 Task: Select the true in the enable.
Action: Mouse moved to (8, 586)
Screenshot: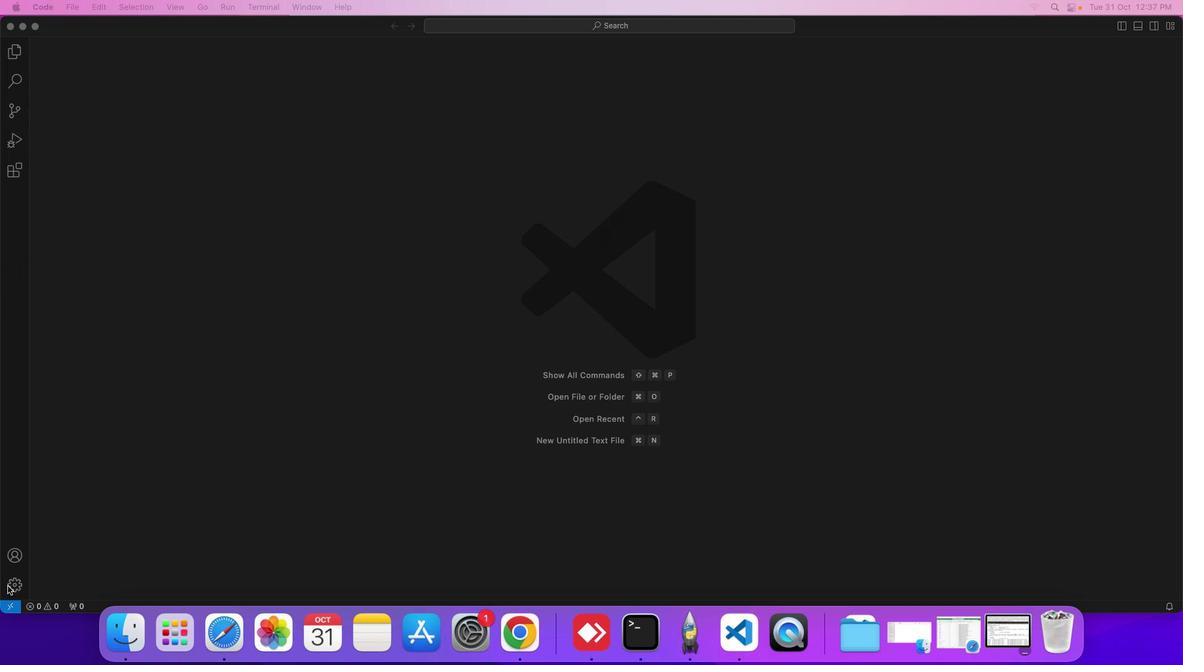 
Action: Mouse pressed left at (8, 586)
Screenshot: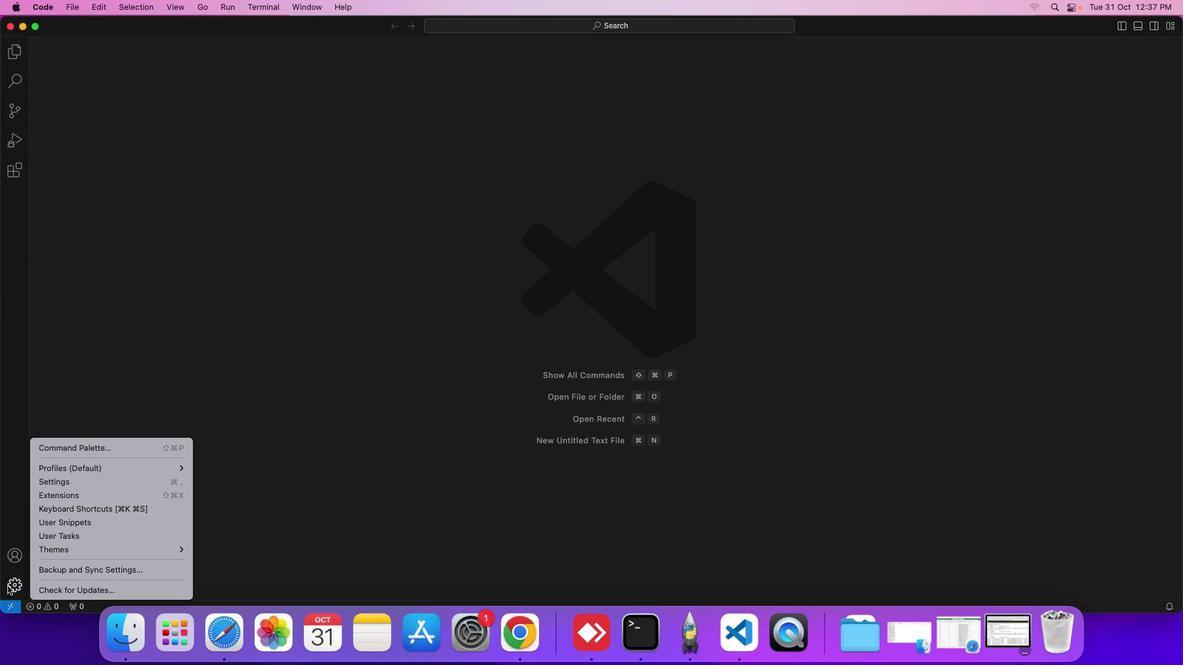 
Action: Mouse moved to (62, 478)
Screenshot: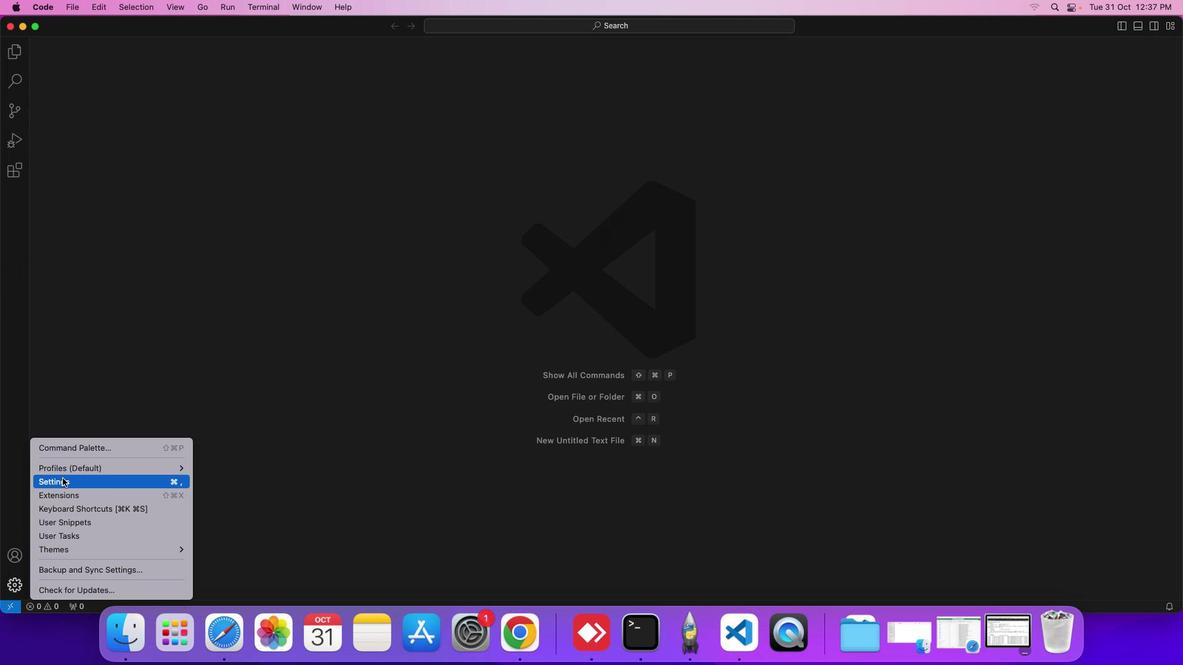 
Action: Mouse pressed left at (62, 478)
Screenshot: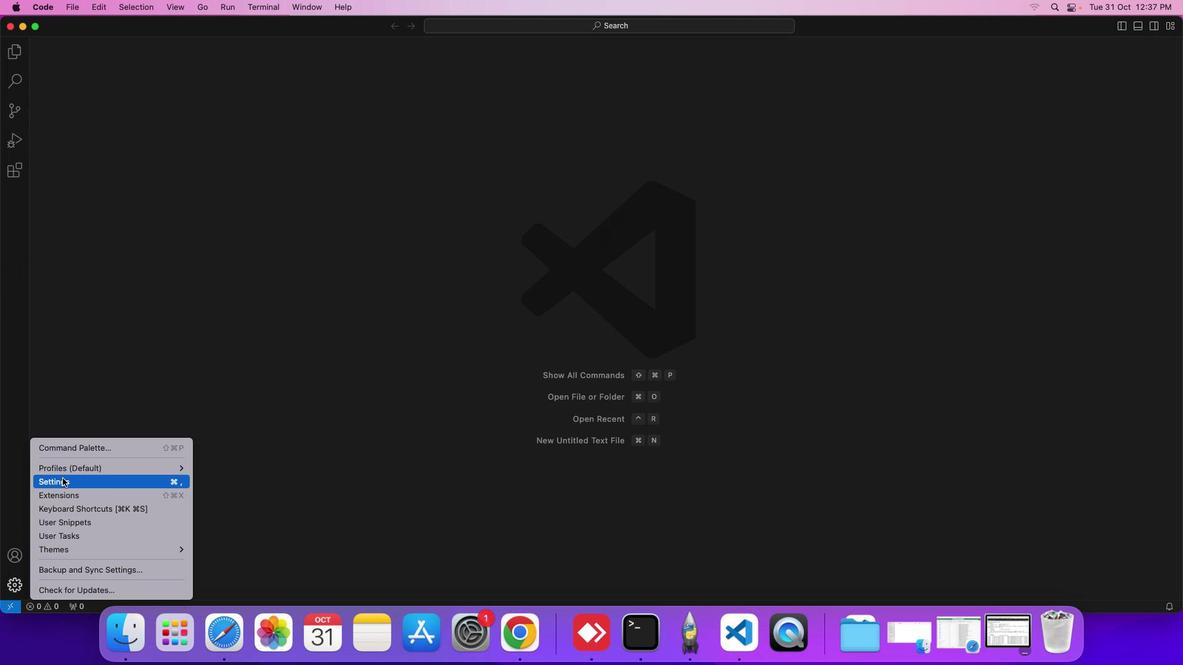
Action: Mouse moved to (417, 472)
Screenshot: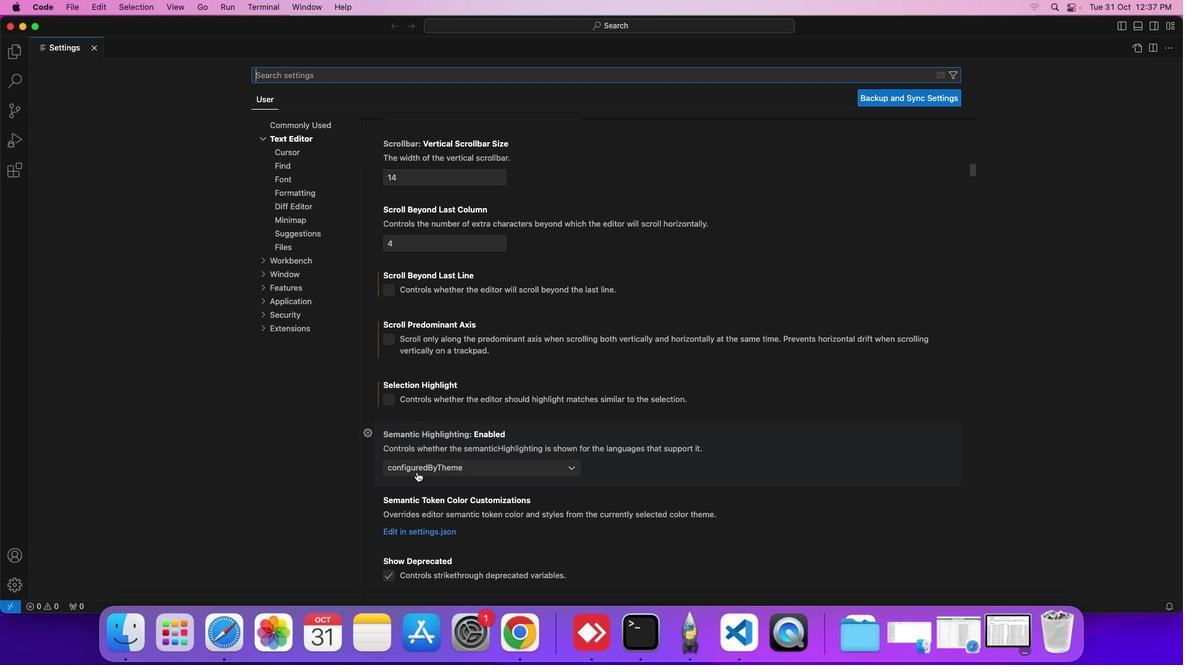 
Action: Mouse pressed left at (417, 472)
Screenshot: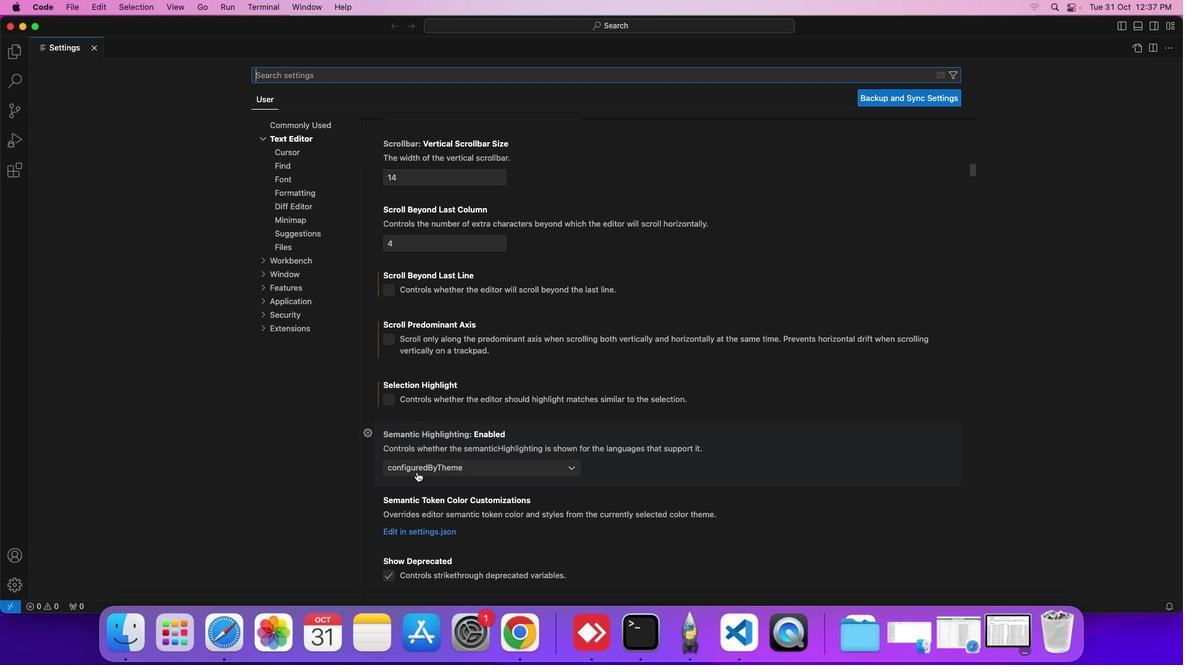 
Action: Mouse moved to (404, 484)
Screenshot: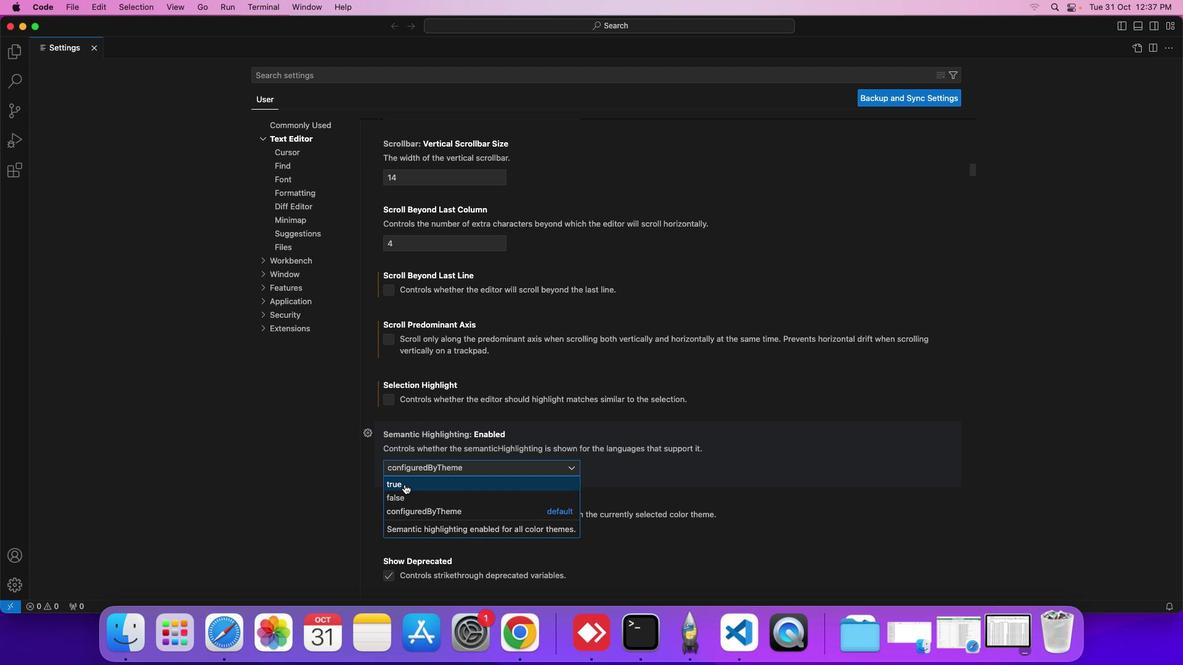 
Action: Mouse pressed left at (404, 484)
Screenshot: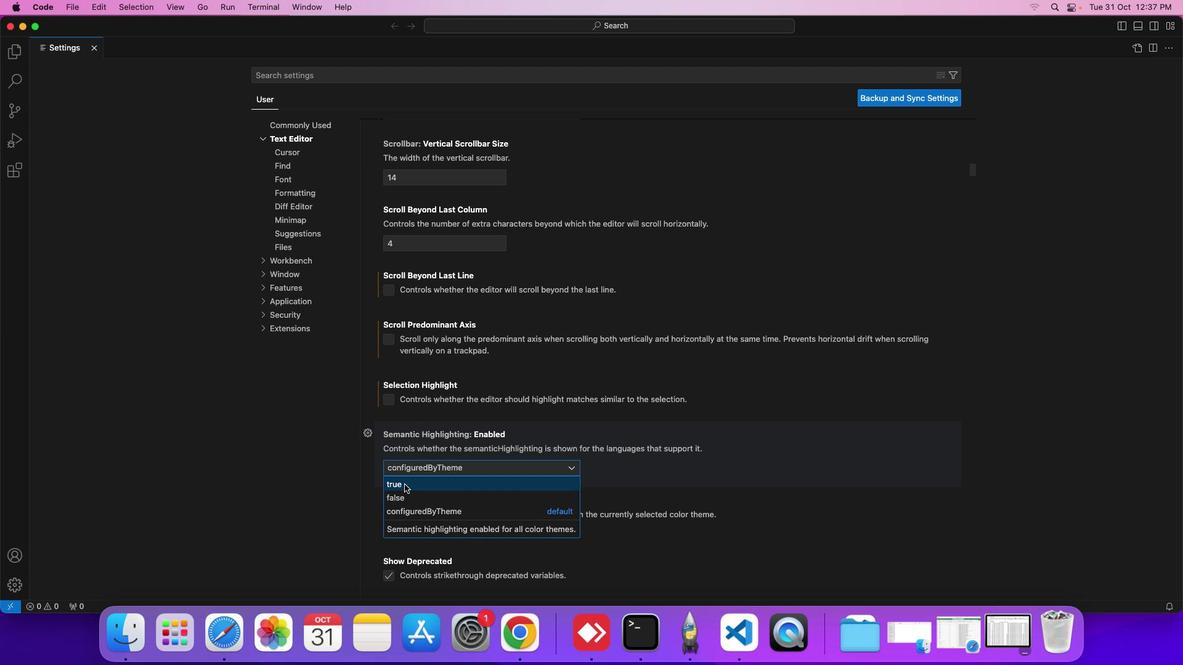 
Action: Mouse moved to (324, 302)
Screenshot: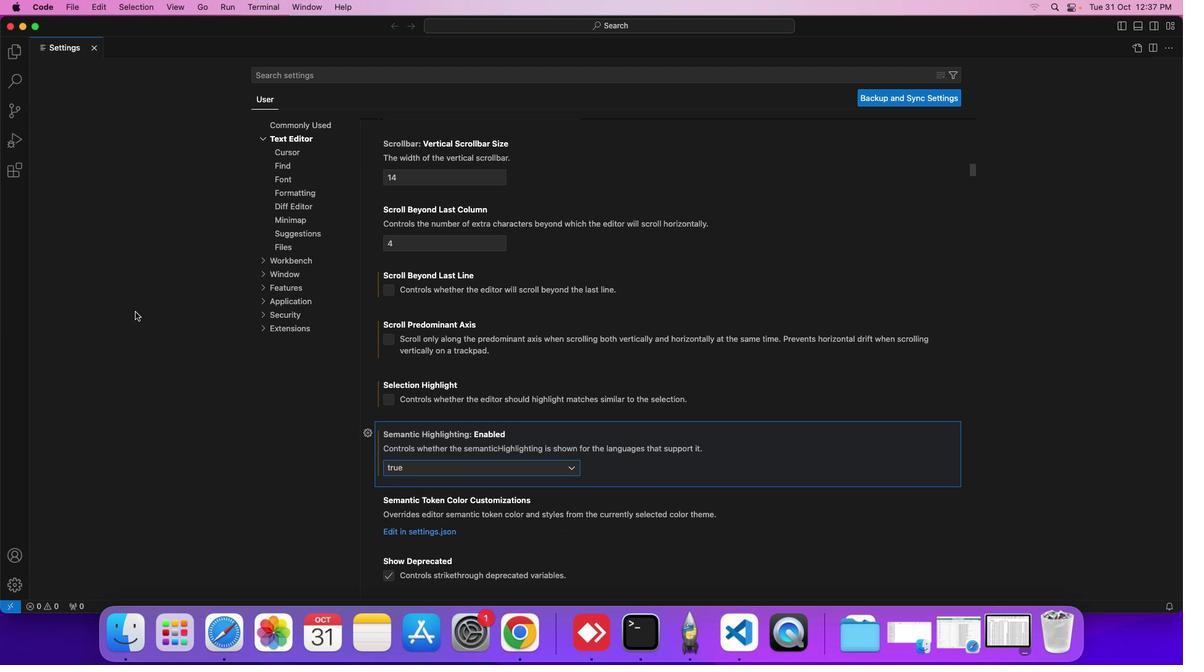 
